 Task: Use Static Accents 01 Effect in this video Movie B.mp4
Action: Mouse pressed left at (271, 128)
Screenshot: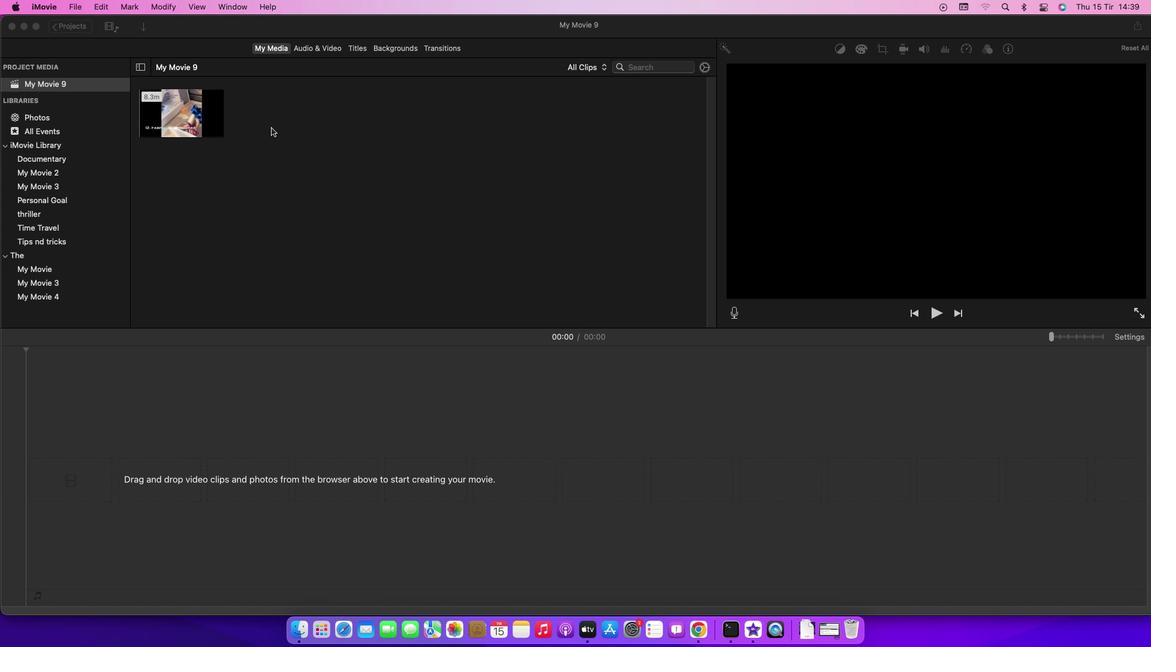 
Action: Mouse moved to (182, 122)
Screenshot: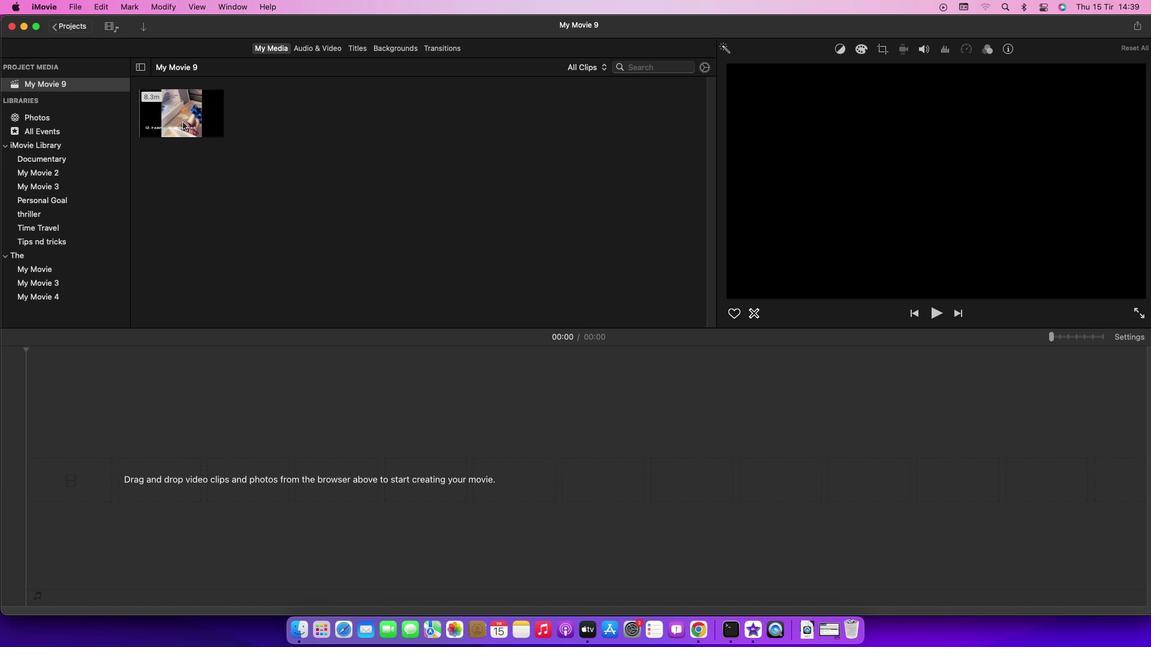 
Action: Mouse pressed left at (182, 122)
Screenshot: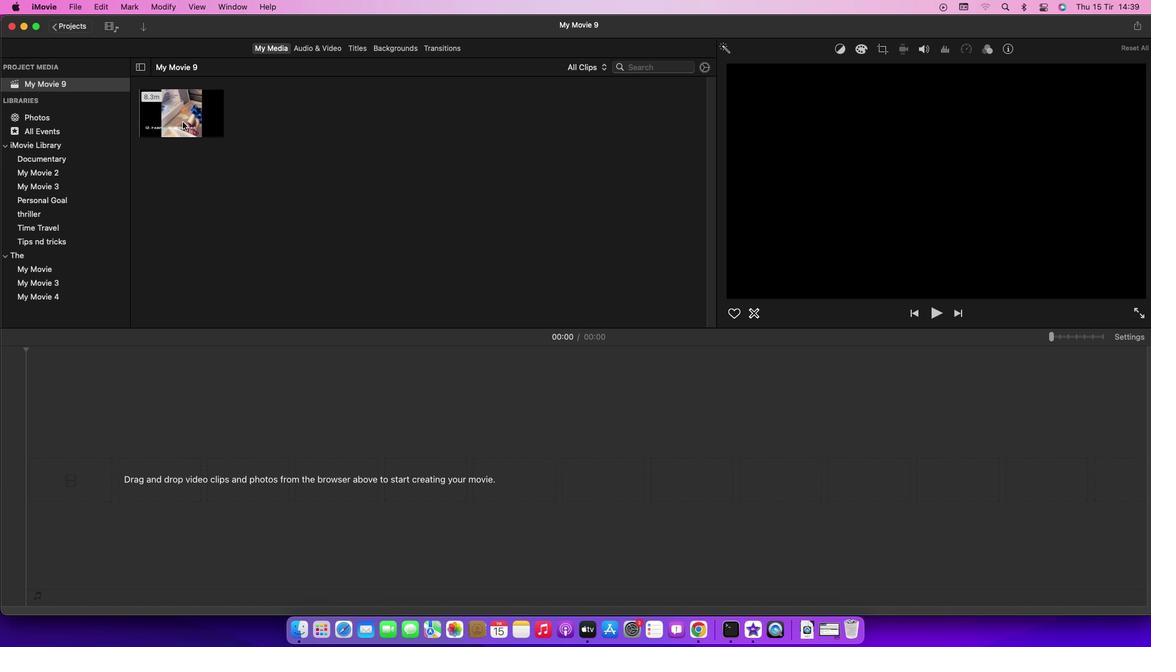 
Action: Mouse moved to (189, 110)
Screenshot: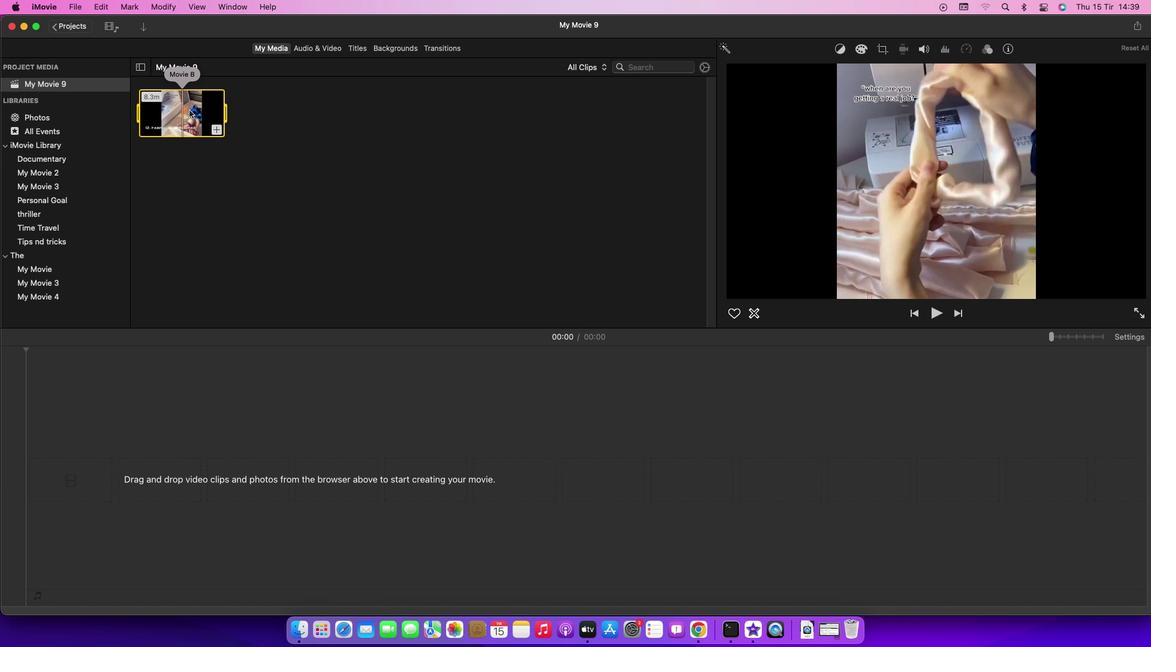 
Action: Mouse pressed left at (189, 110)
Screenshot: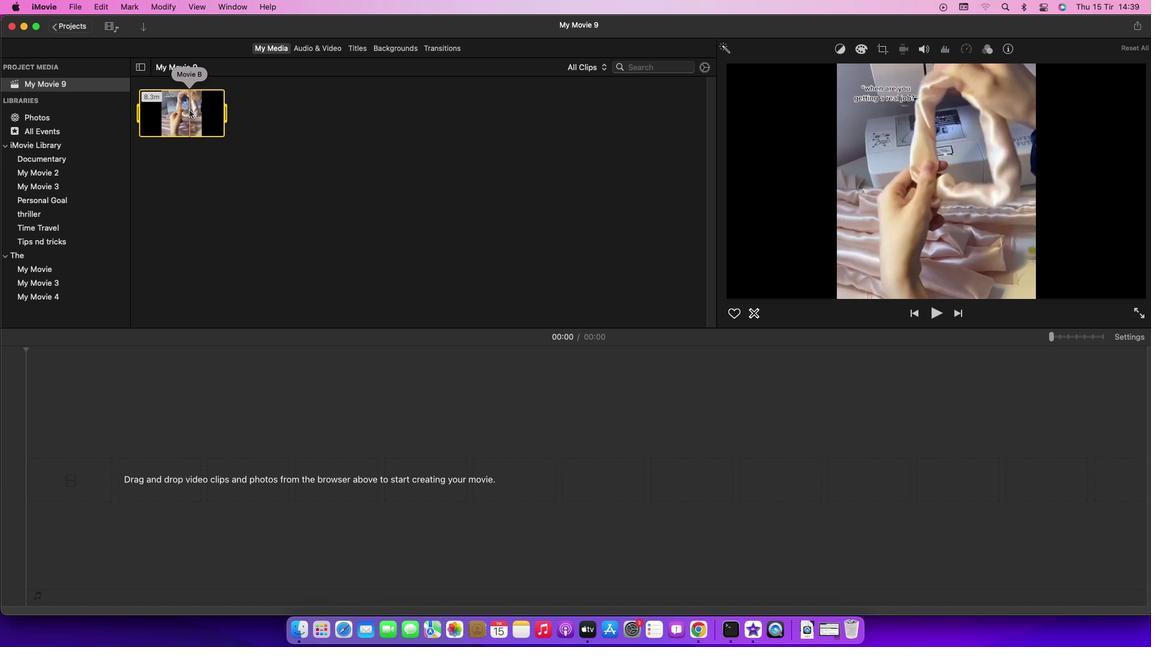 
Action: Mouse moved to (320, 49)
Screenshot: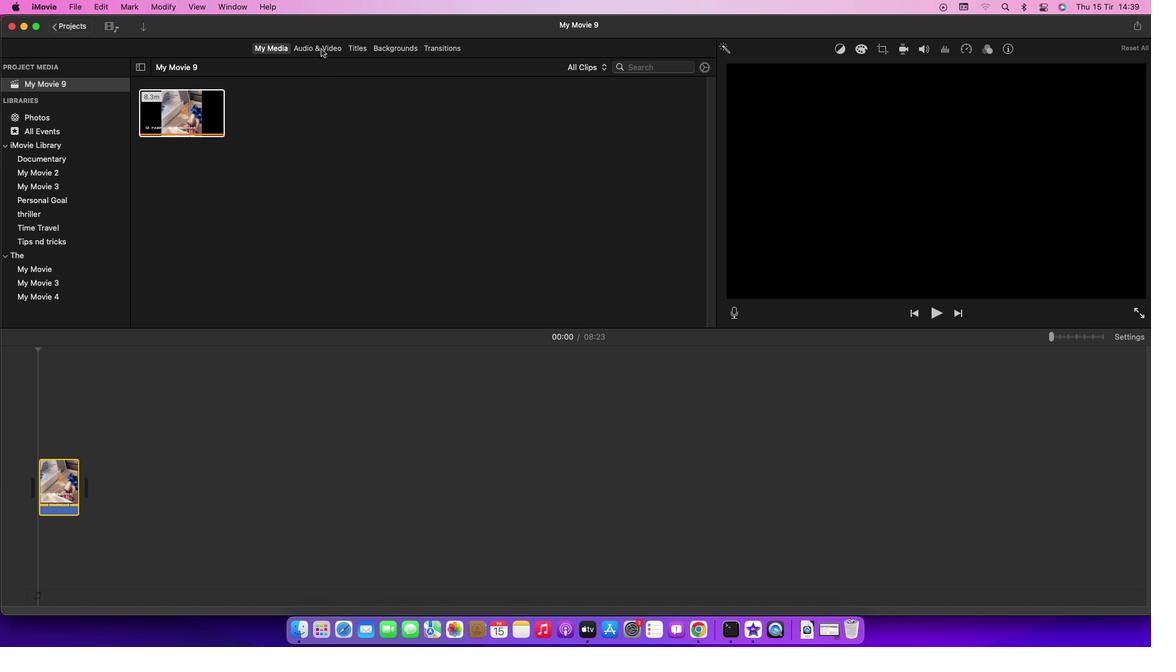 
Action: Mouse pressed left at (320, 49)
Screenshot: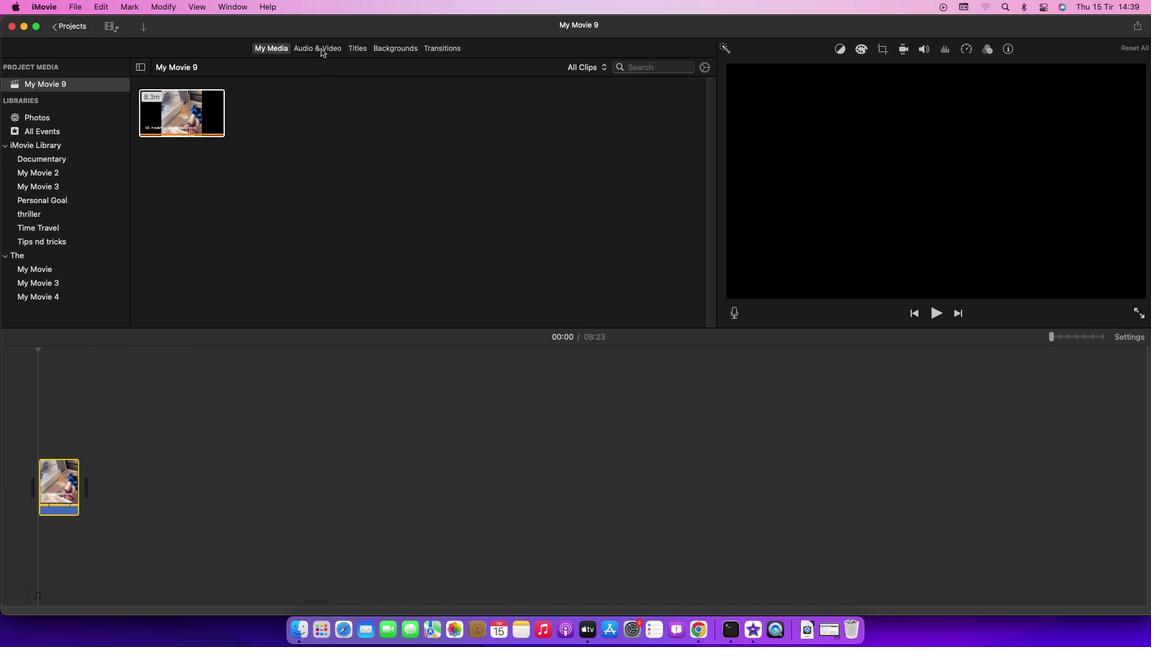 
Action: Mouse moved to (58, 113)
Screenshot: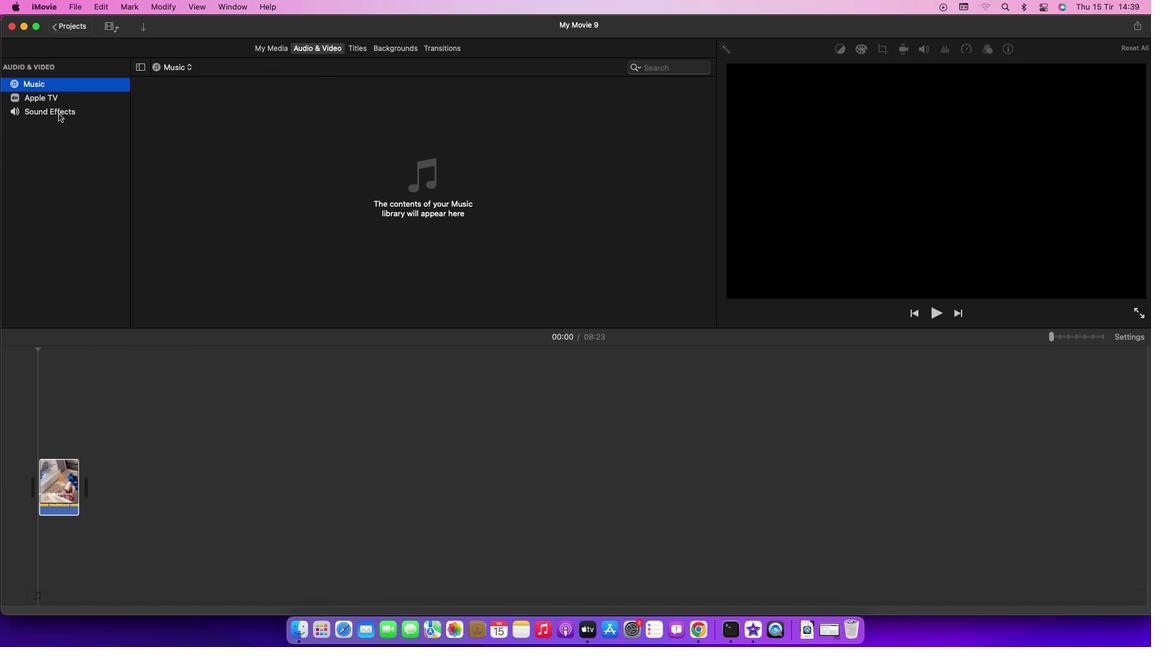 
Action: Mouse pressed left at (58, 113)
Screenshot: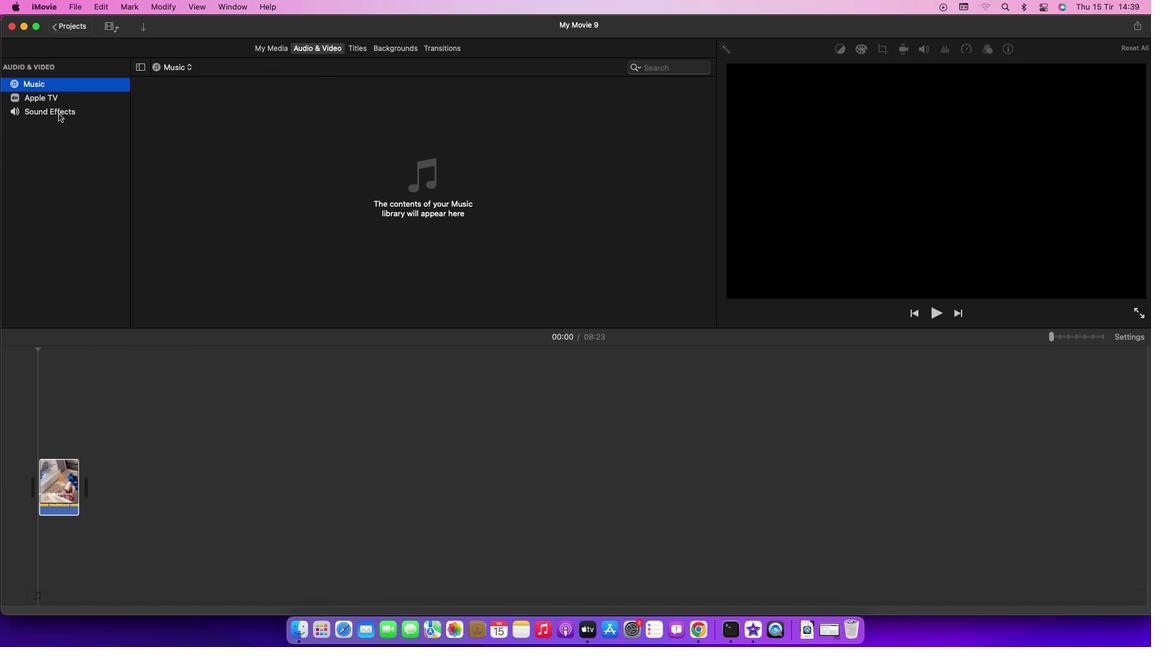 
Action: Mouse moved to (197, 319)
Screenshot: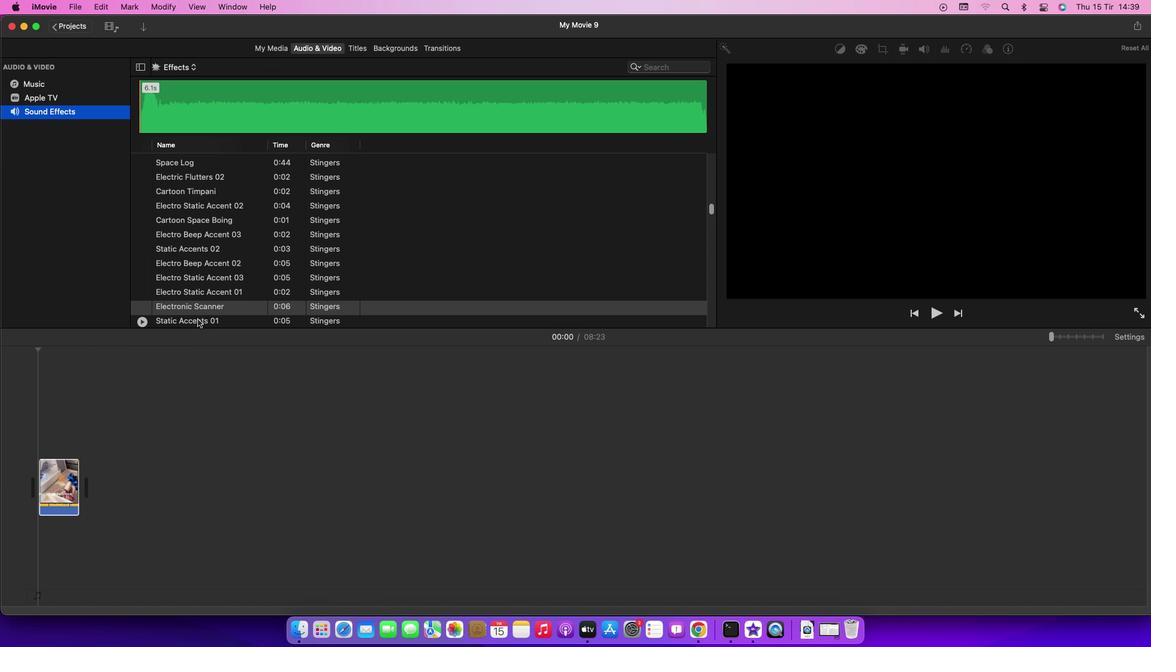 
Action: Mouse pressed left at (197, 319)
Screenshot: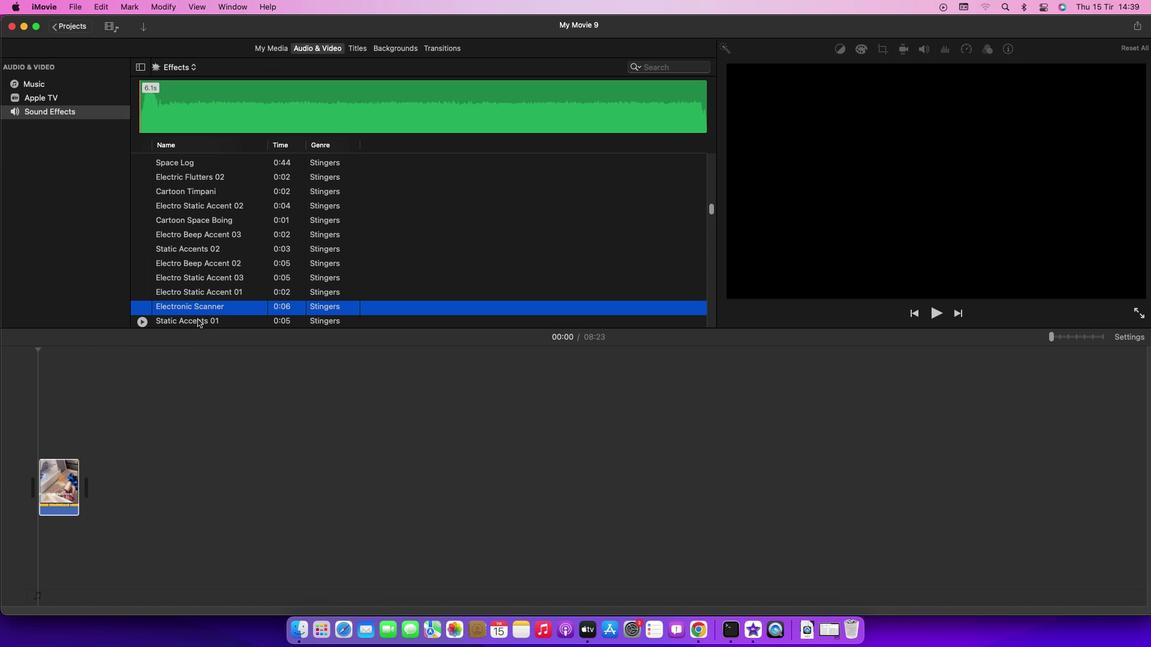 
Action: Mouse moved to (203, 316)
Screenshot: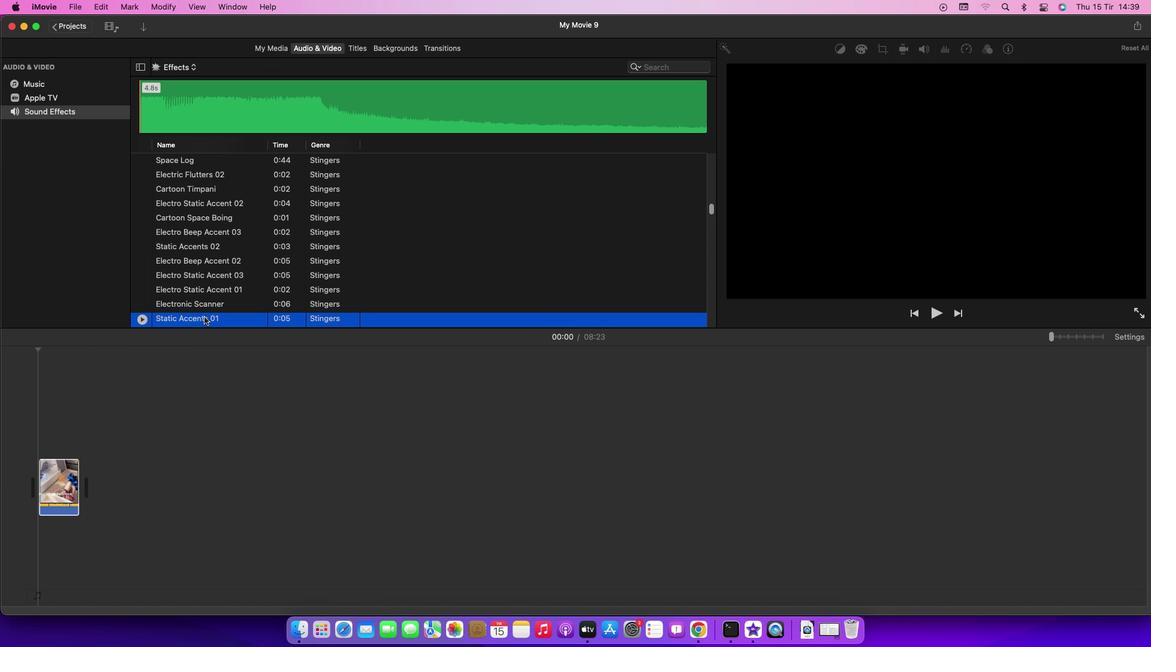 
Action: Mouse pressed left at (203, 316)
Screenshot: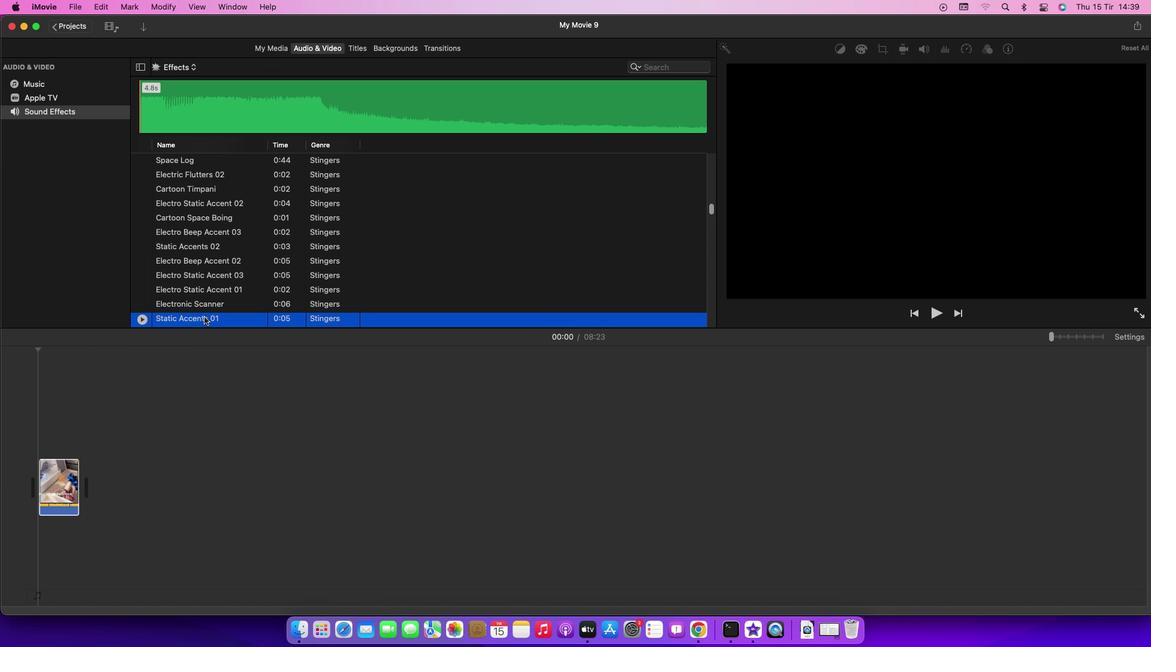 
Action: Mouse moved to (199, 509)
Screenshot: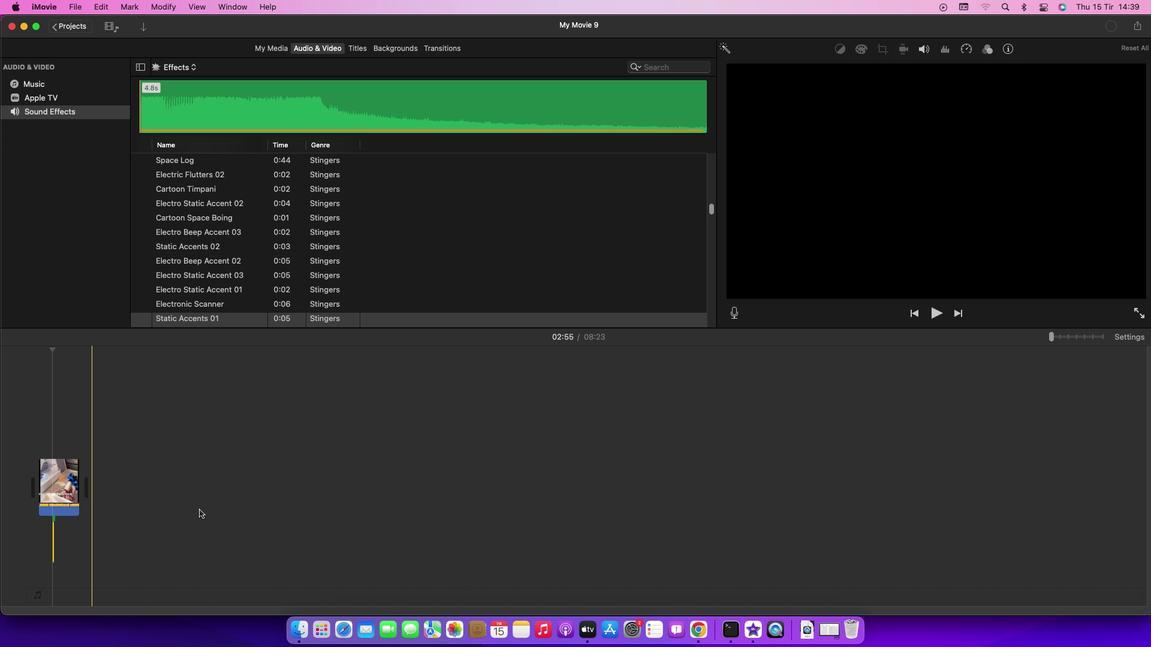 
